Task: Use the formula "COLUMNS" in spreadsheet "Project protfolio".
Action: Mouse moved to (755, 114)
Screenshot: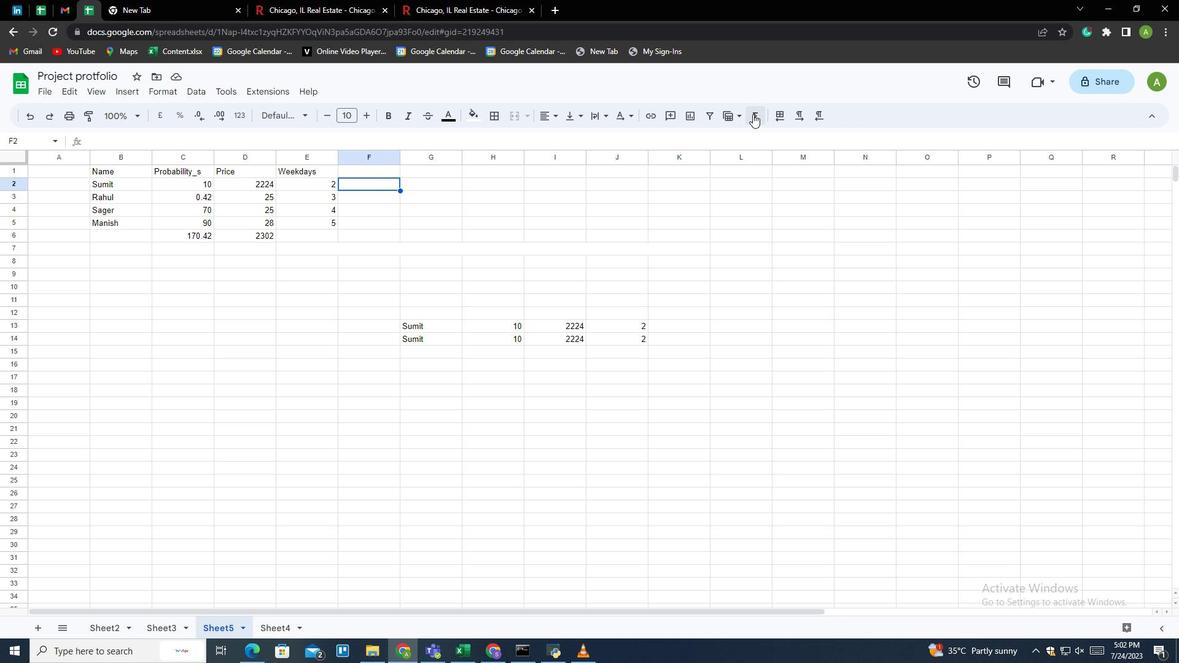 
Action: Mouse pressed left at (755, 114)
Screenshot: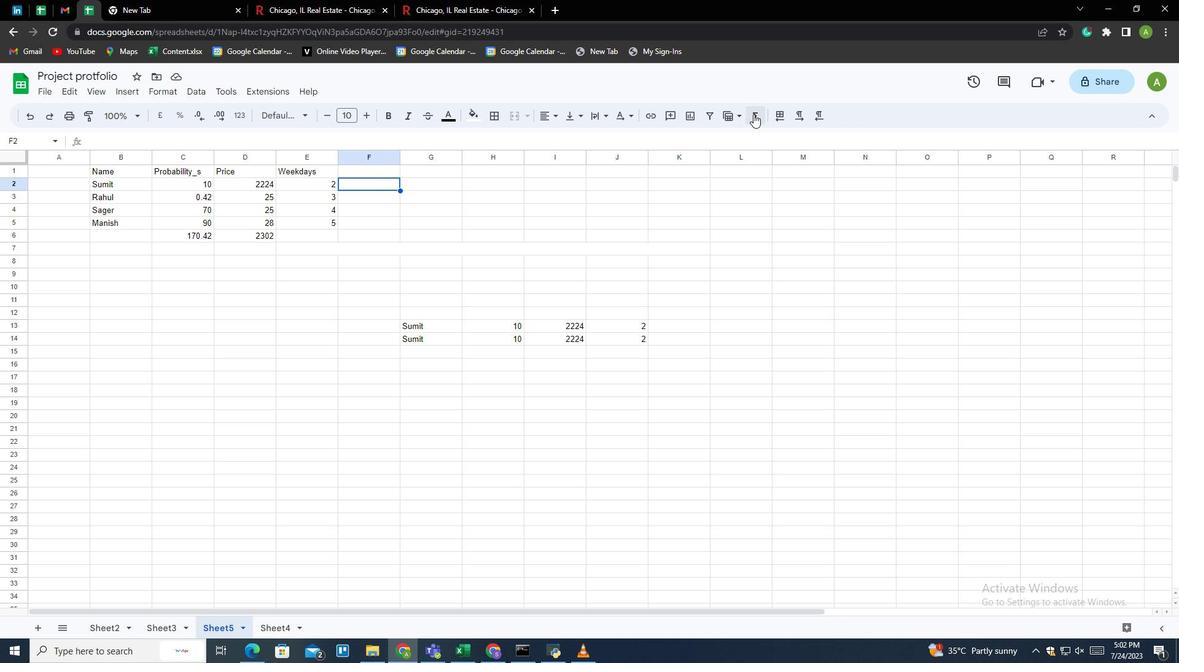 
Action: Mouse moved to (784, 245)
Screenshot: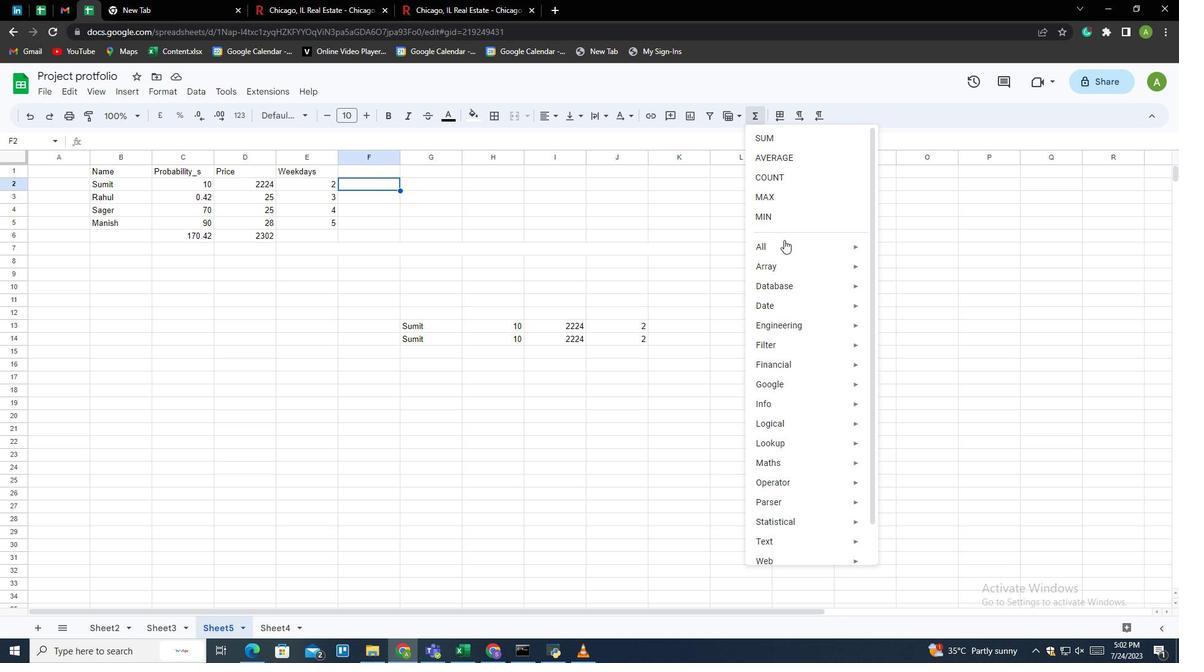 
Action: Mouse pressed left at (784, 245)
Screenshot: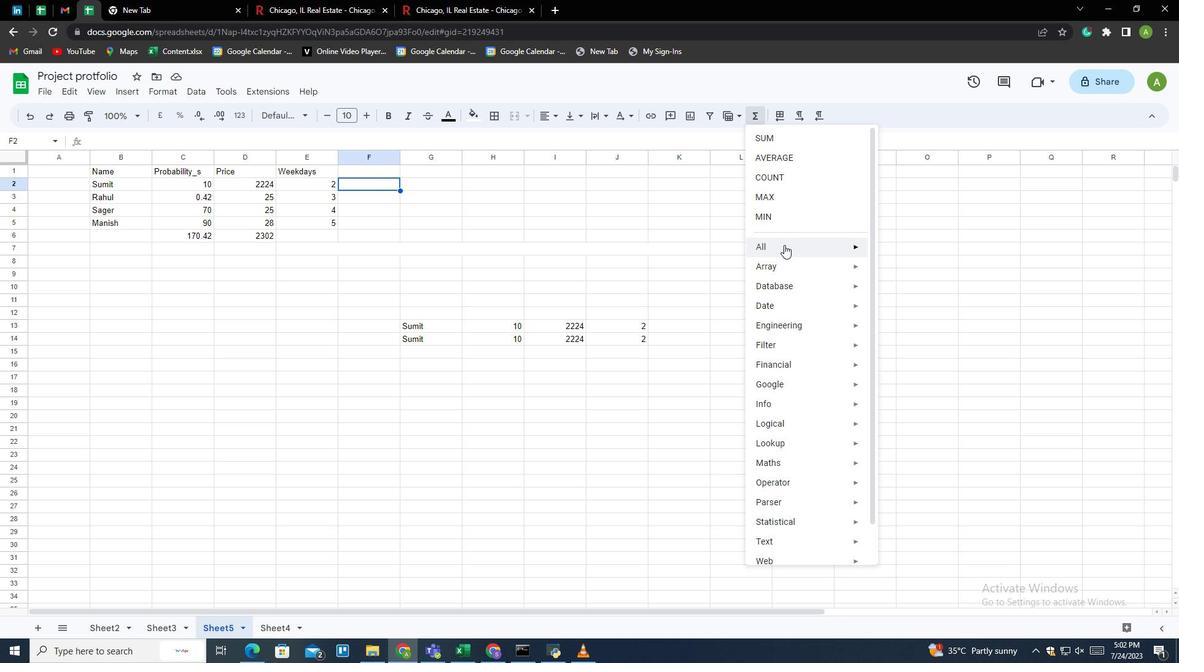 
Action: Mouse moved to (906, 482)
Screenshot: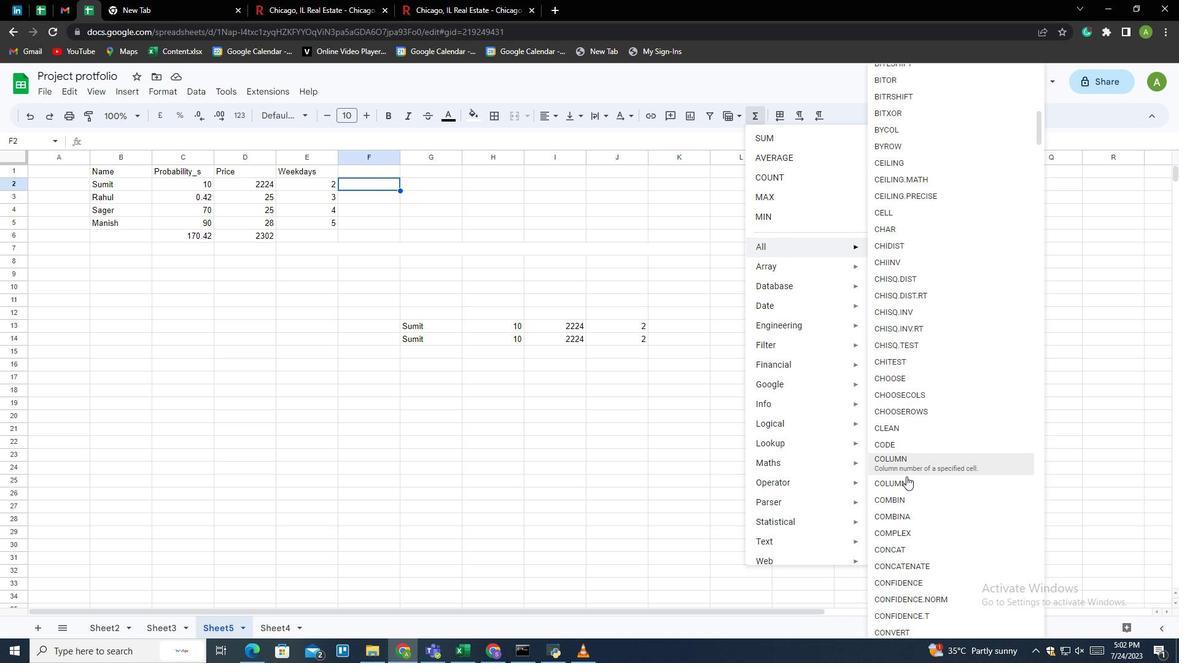 
Action: Mouse pressed left at (906, 482)
Screenshot: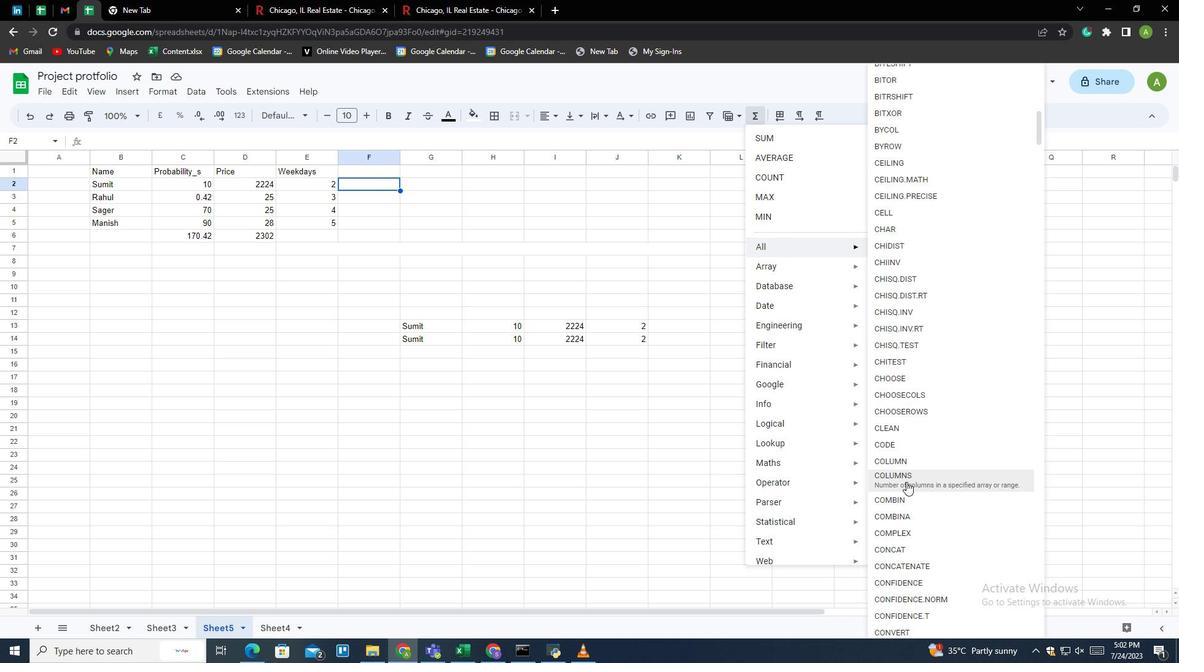 
Action: Mouse moved to (310, 198)
Screenshot: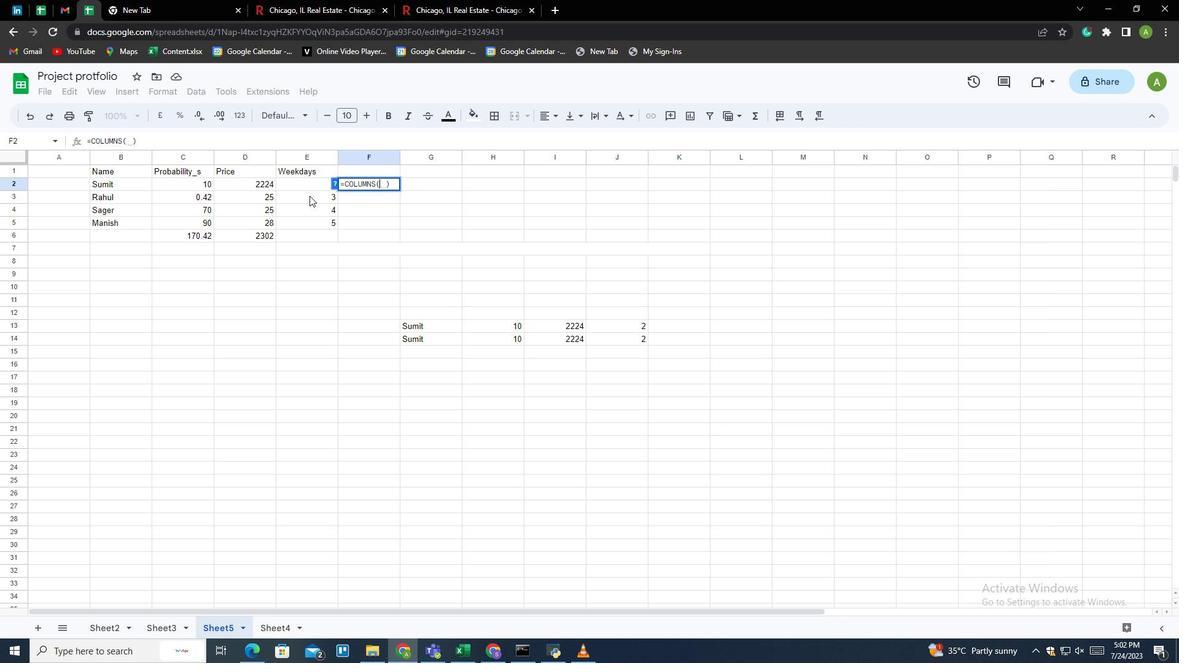 
Action: Mouse pressed left at (310, 198)
Screenshot: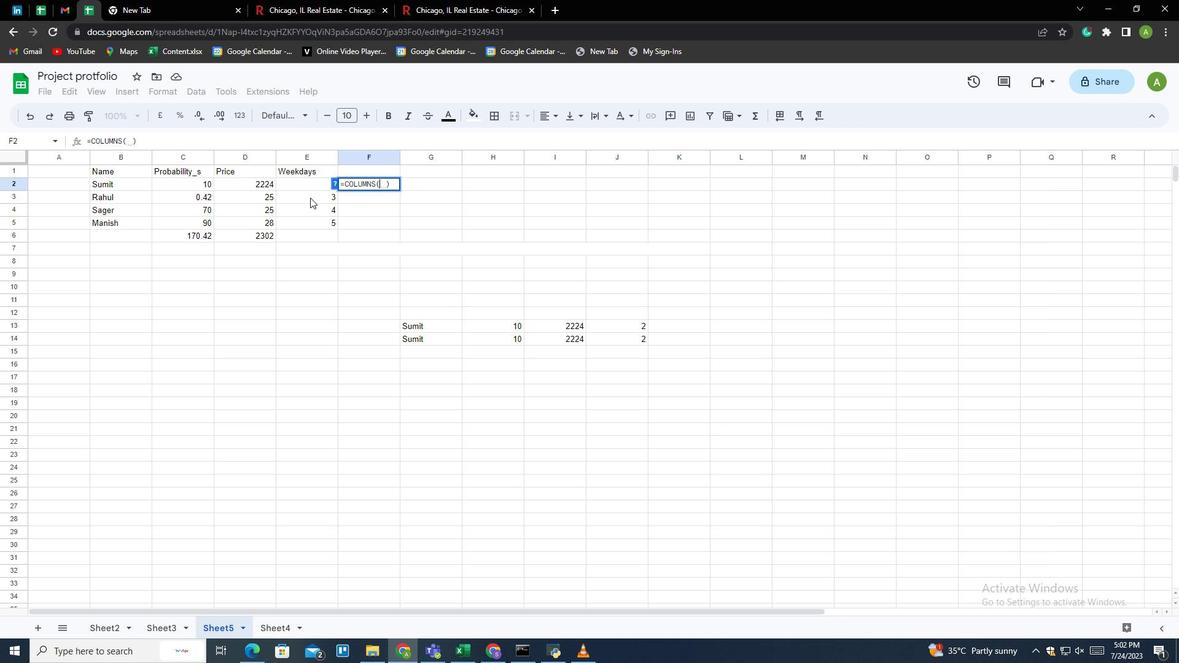 
Action: Mouse moved to (312, 200)
Screenshot: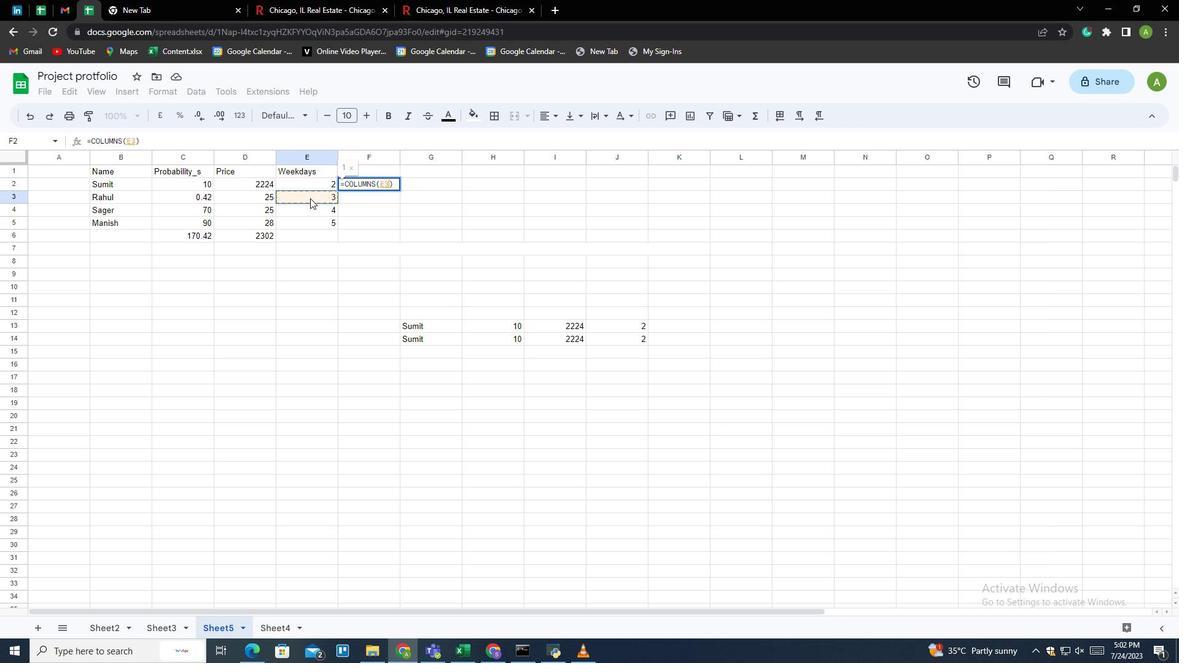 
Action: Key pressed <Key.enter>
Screenshot: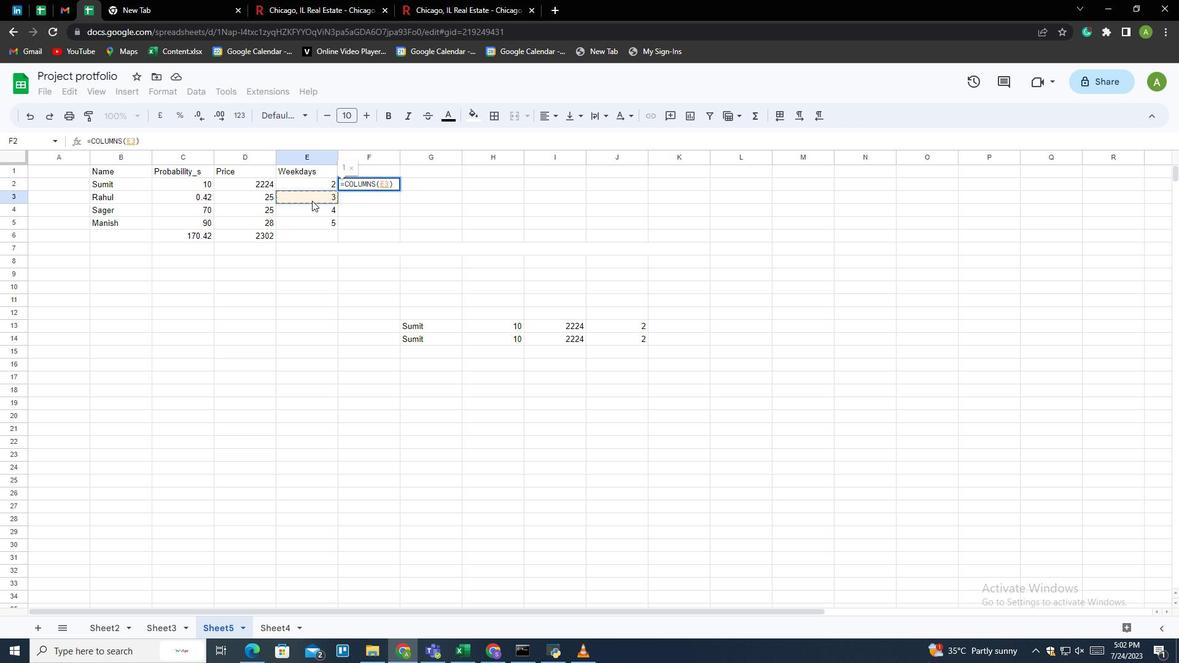 
